 Task: Reply to email with the signature Edward Wright with the subject 'Request for a pay raise' from softage.1@softage.net with the message 'Could you provide me with a list of the project's constraints and assumptions?' with CC to softage.6@softage.net with an attached document Partnership_contract.docx
Action: Mouse moved to (905, 212)
Screenshot: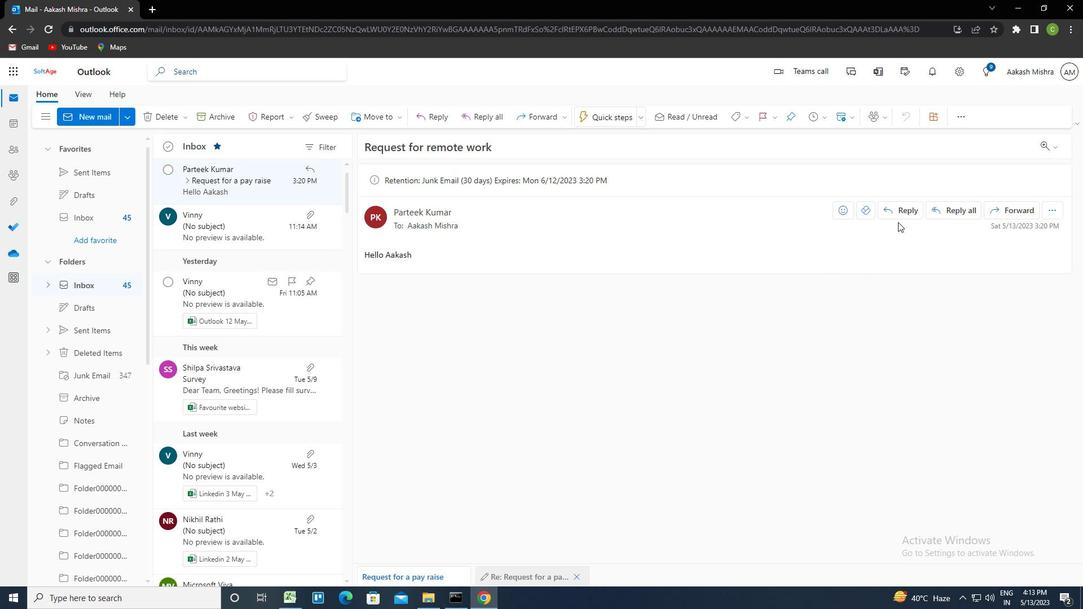 
Action: Mouse pressed left at (905, 212)
Screenshot: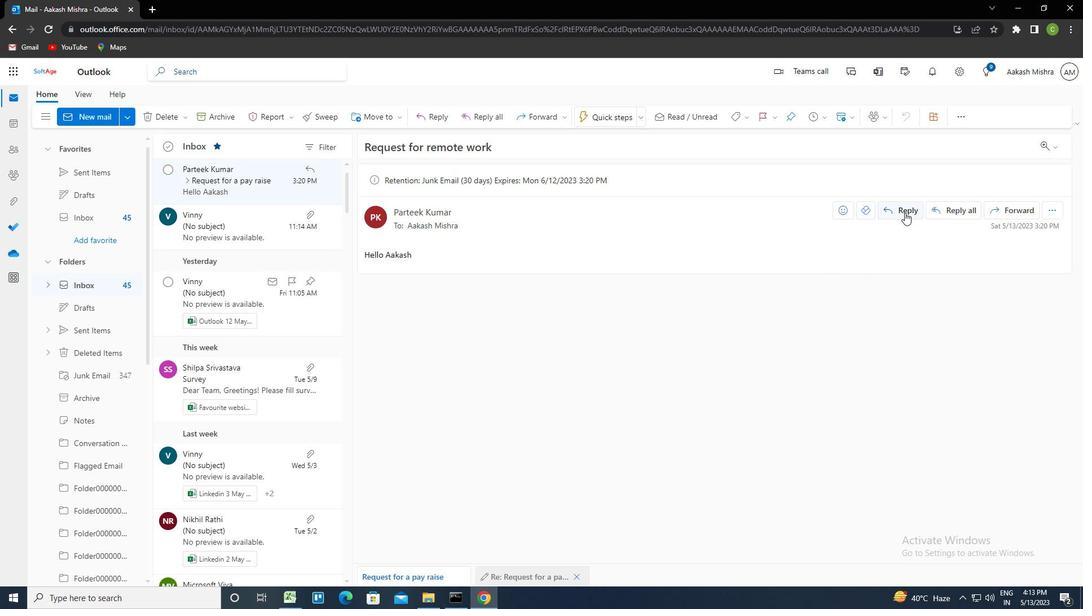 
Action: Mouse moved to (734, 118)
Screenshot: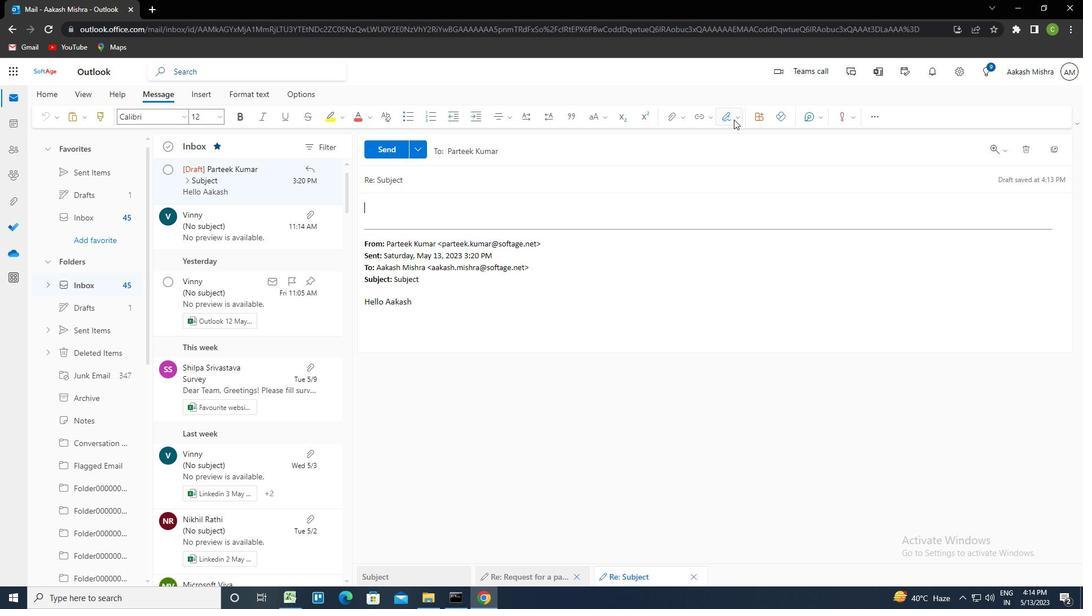 
Action: Mouse pressed left at (734, 118)
Screenshot: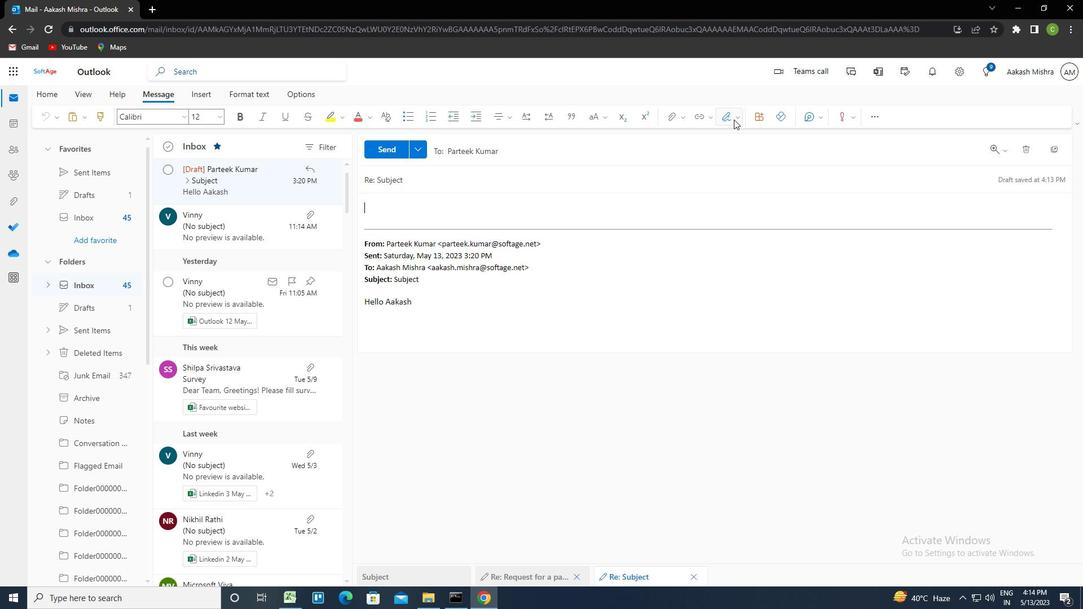 
Action: Mouse moved to (716, 161)
Screenshot: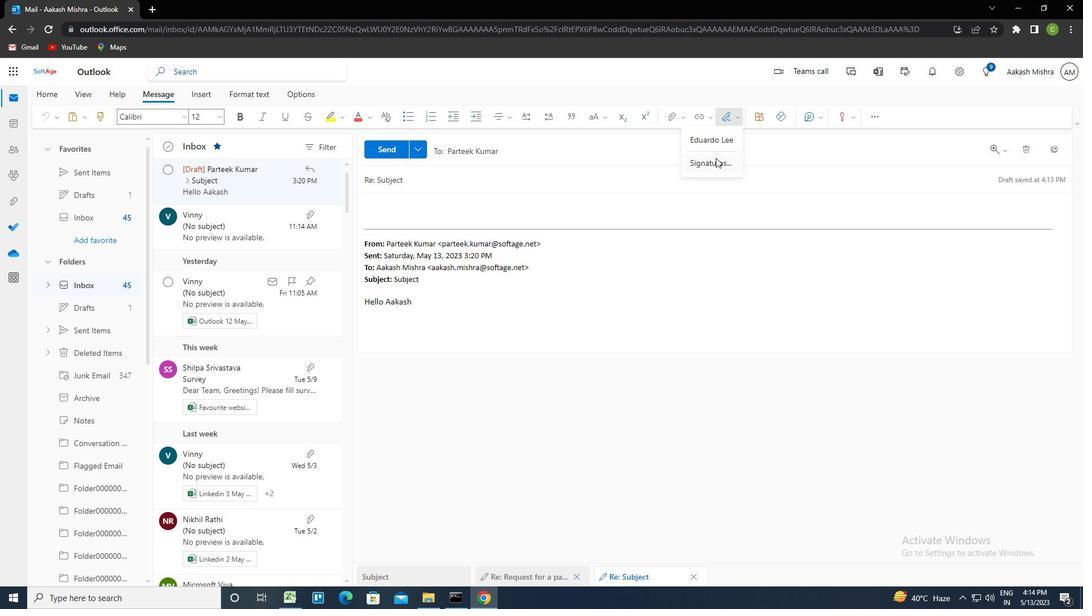 
Action: Mouse pressed left at (716, 161)
Screenshot: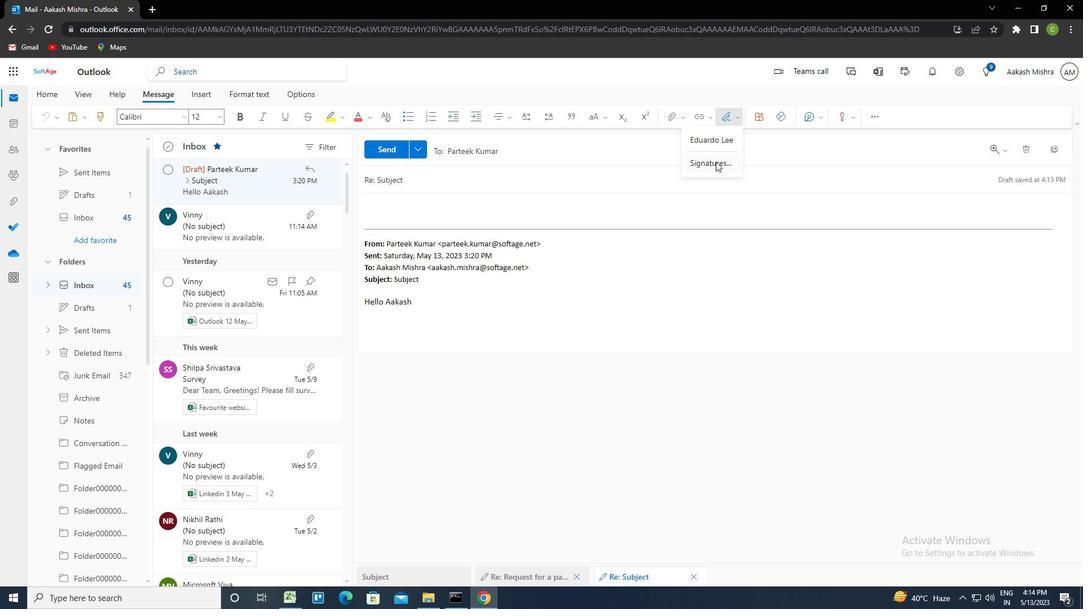 
Action: Mouse moved to (772, 206)
Screenshot: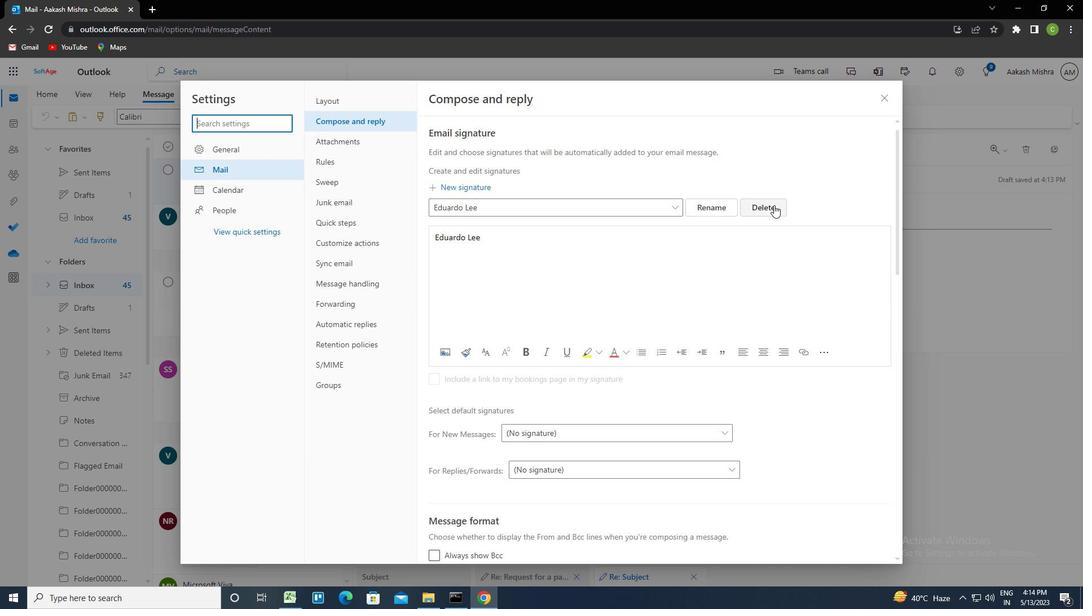 
Action: Mouse pressed left at (772, 206)
Screenshot: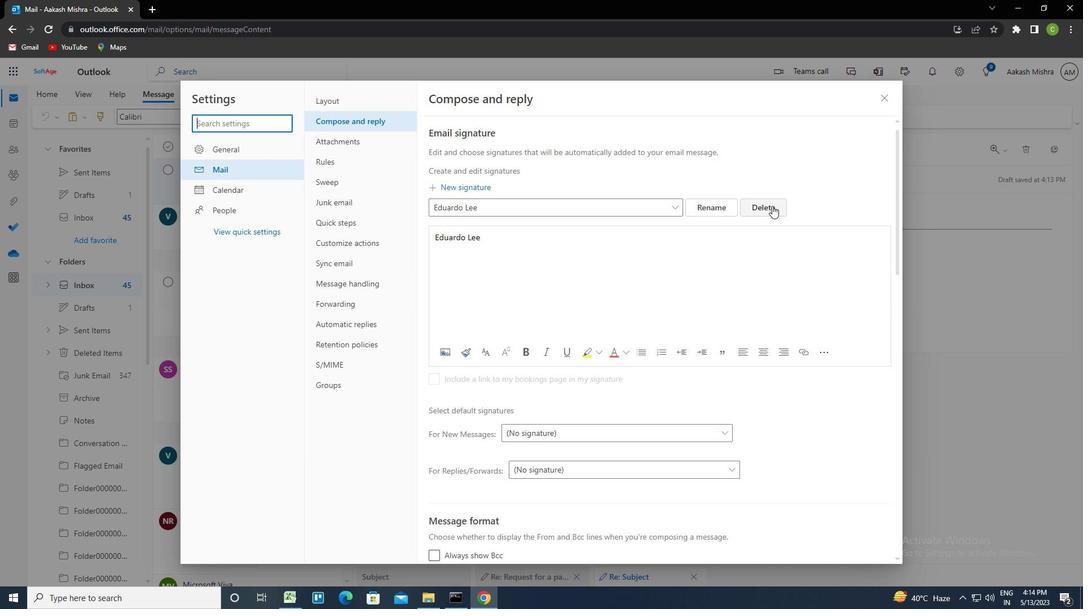 
Action: Mouse moved to (536, 209)
Screenshot: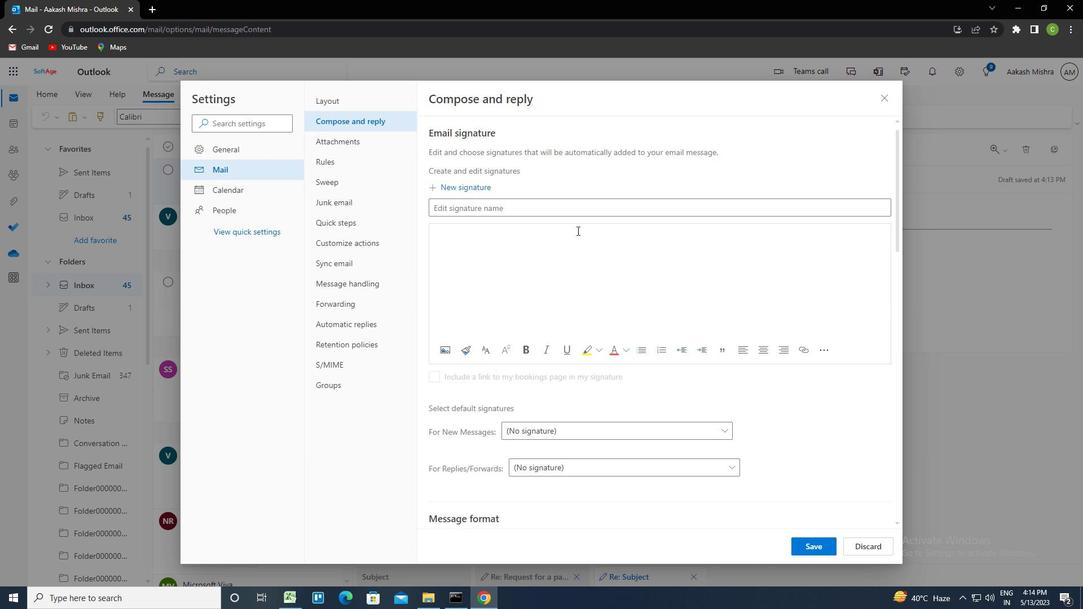 
Action: Mouse pressed left at (536, 209)
Screenshot: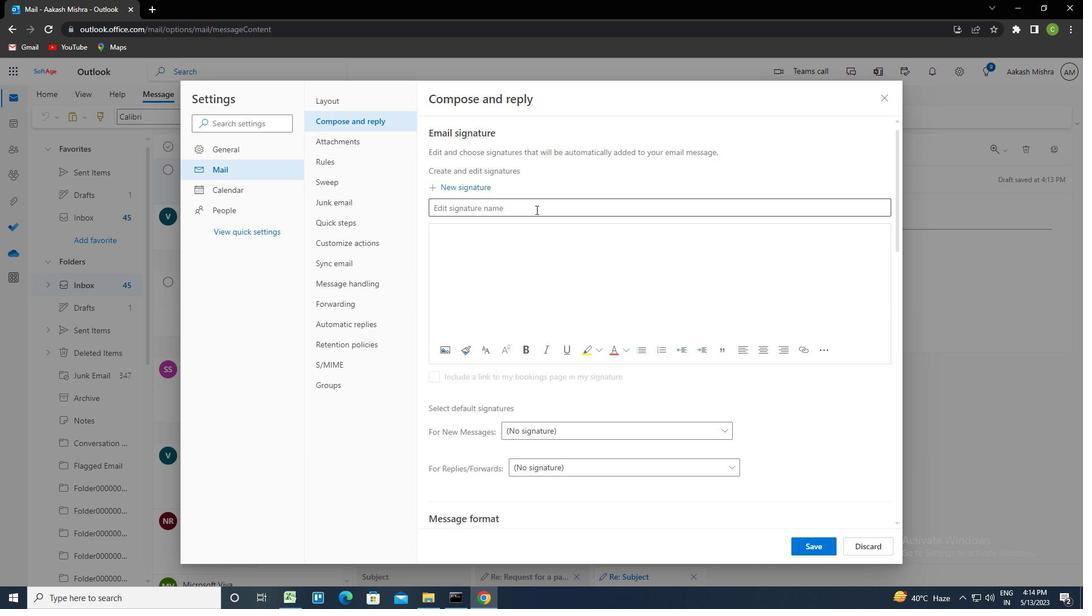 
Action: Key pressed <Key.caps_lock>e<Key.caps_lock>dward<Key.space><Key.caps_lock>w<Key.caps_lock>right<Key.tab><Key.caps_lock>e<Key.caps_lock>dward<Key.space><Key.caps_lock>w<Key.caps_lock>right
Screenshot: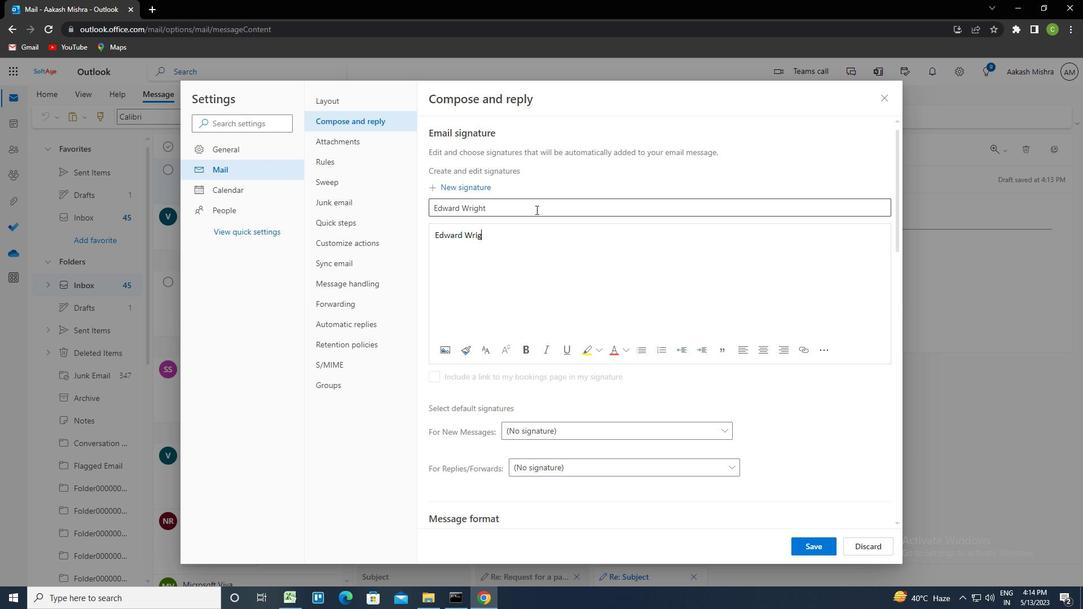 
Action: Mouse moved to (803, 547)
Screenshot: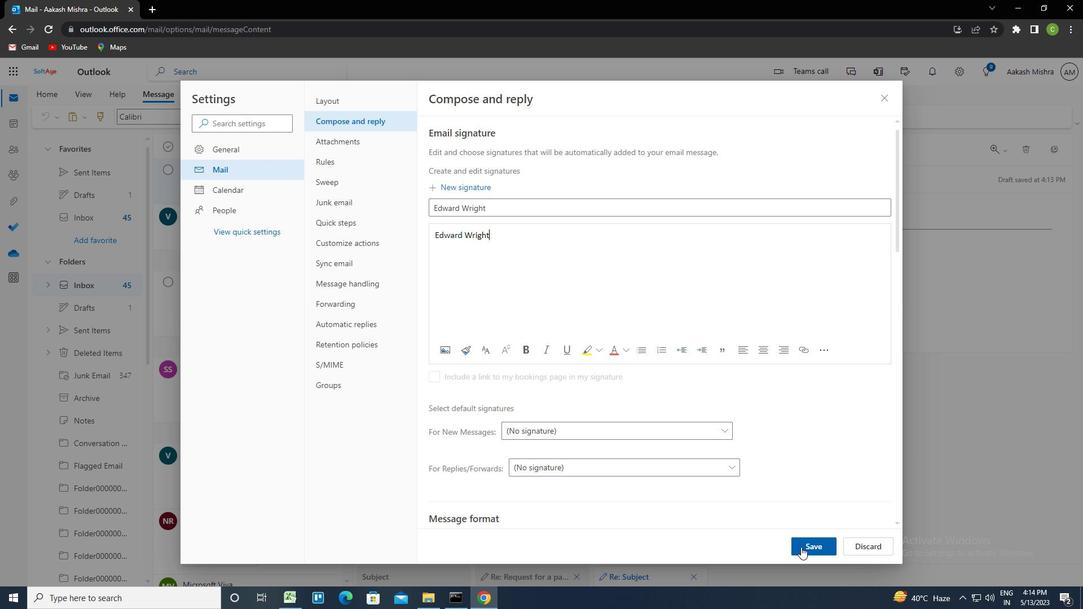 
Action: Mouse pressed left at (803, 547)
Screenshot: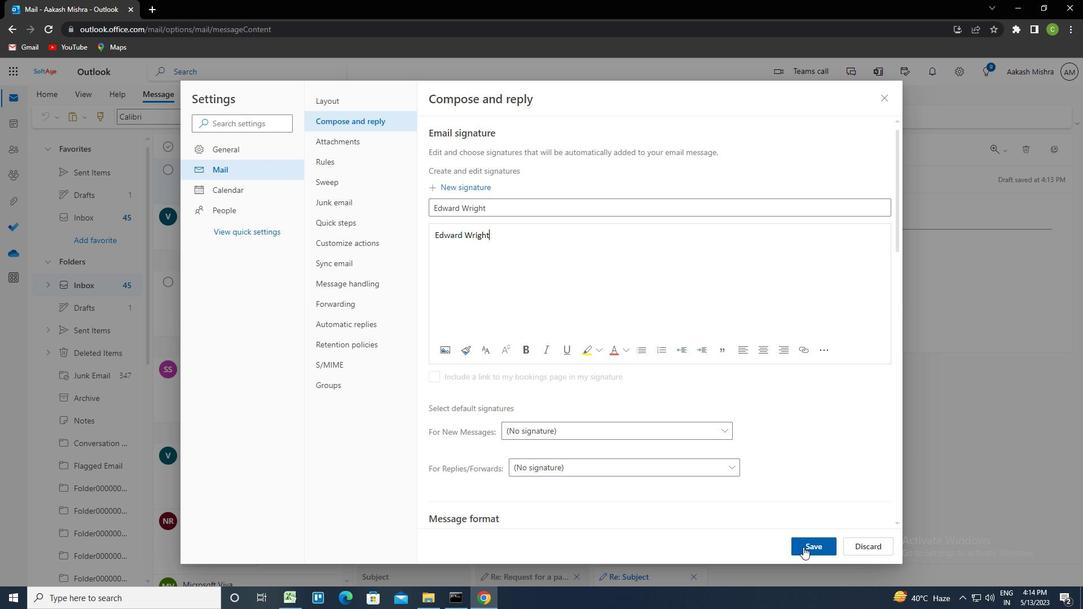 
Action: Mouse moved to (888, 95)
Screenshot: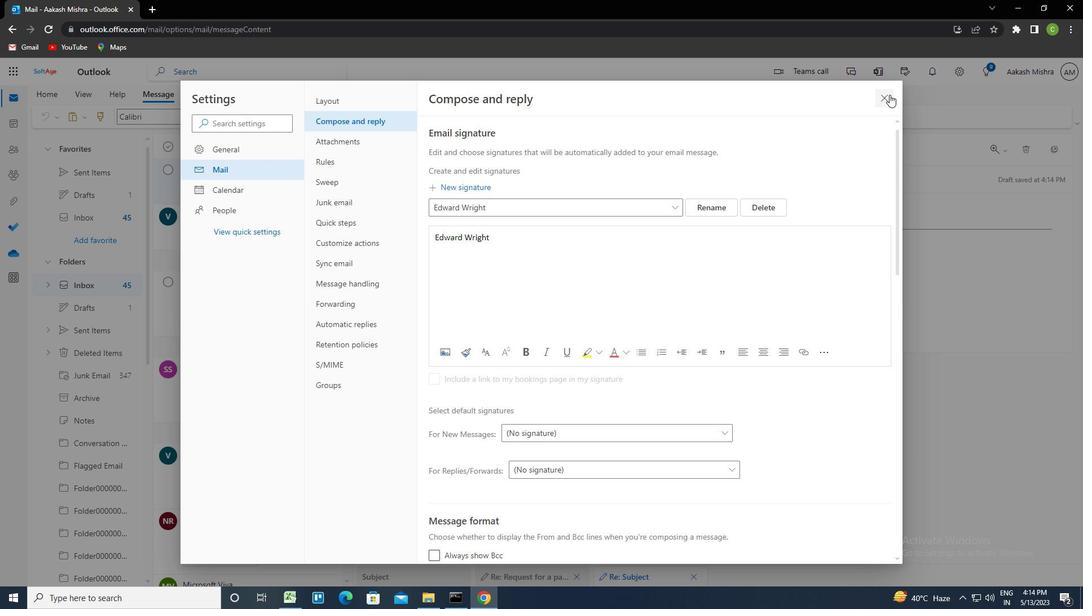 
Action: Mouse pressed left at (888, 95)
Screenshot: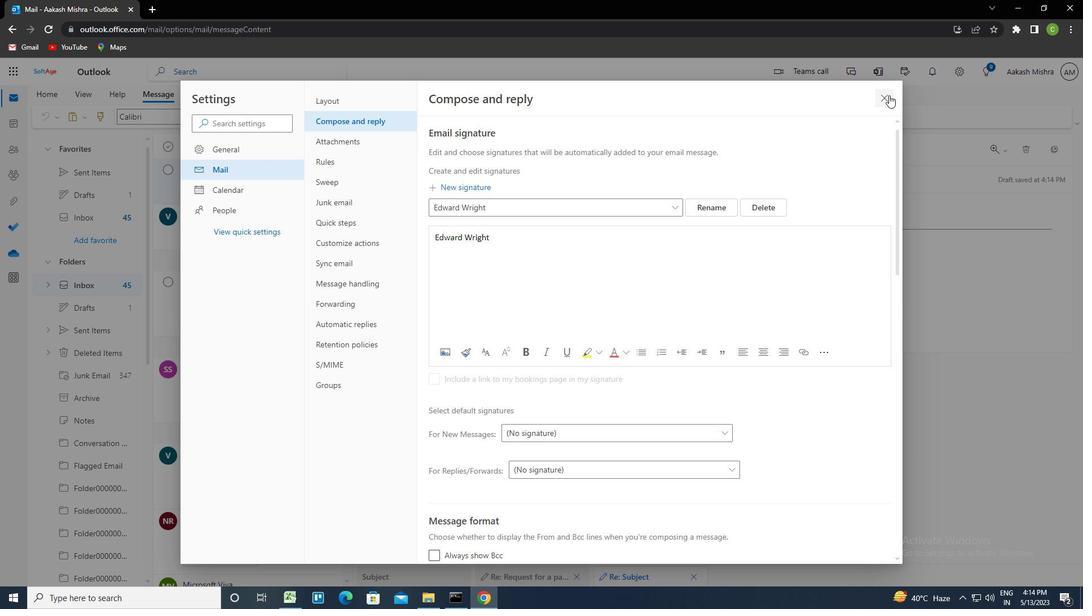 
Action: Mouse moved to (732, 115)
Screenshot: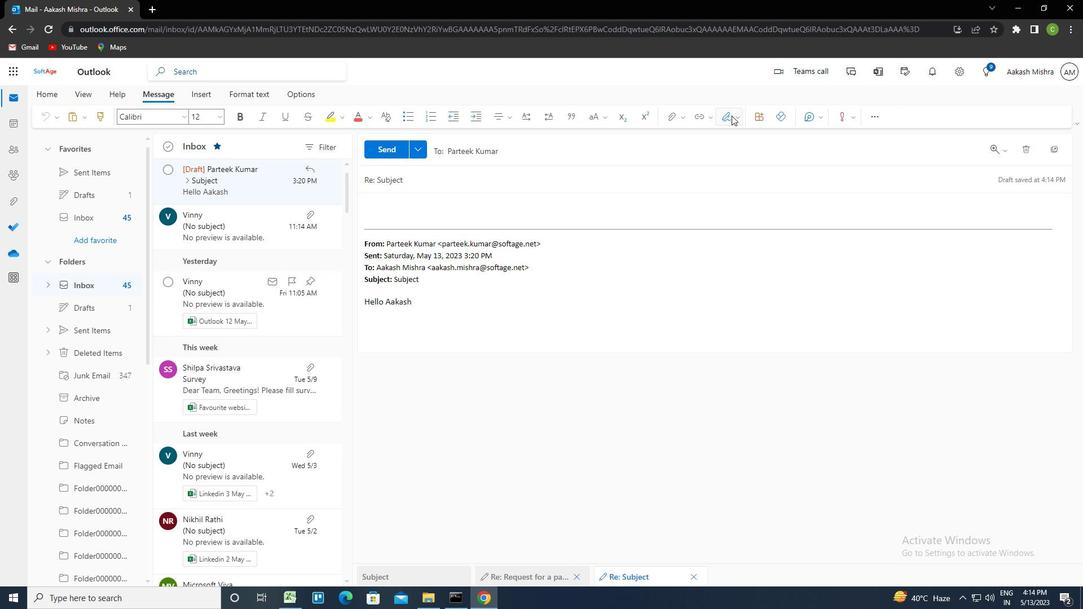 
Action: Mouse pressed left at (732, 115)
Screenshot: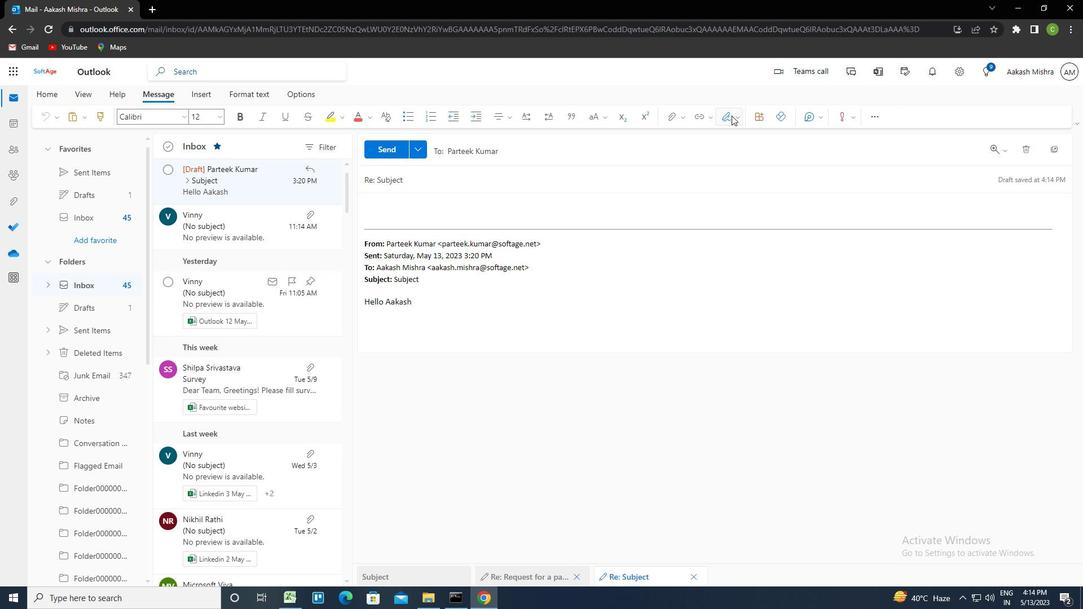 
Action: Mouse moved to (715, 135)
Screenshot: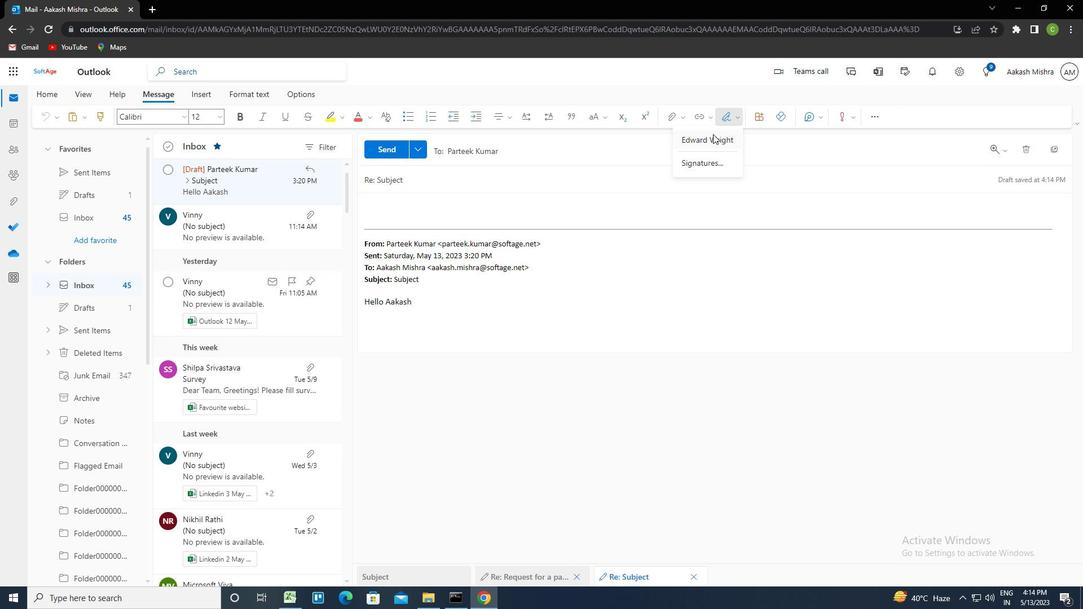 
Action: Mouse pressed left at (715, 135)
Screenshot: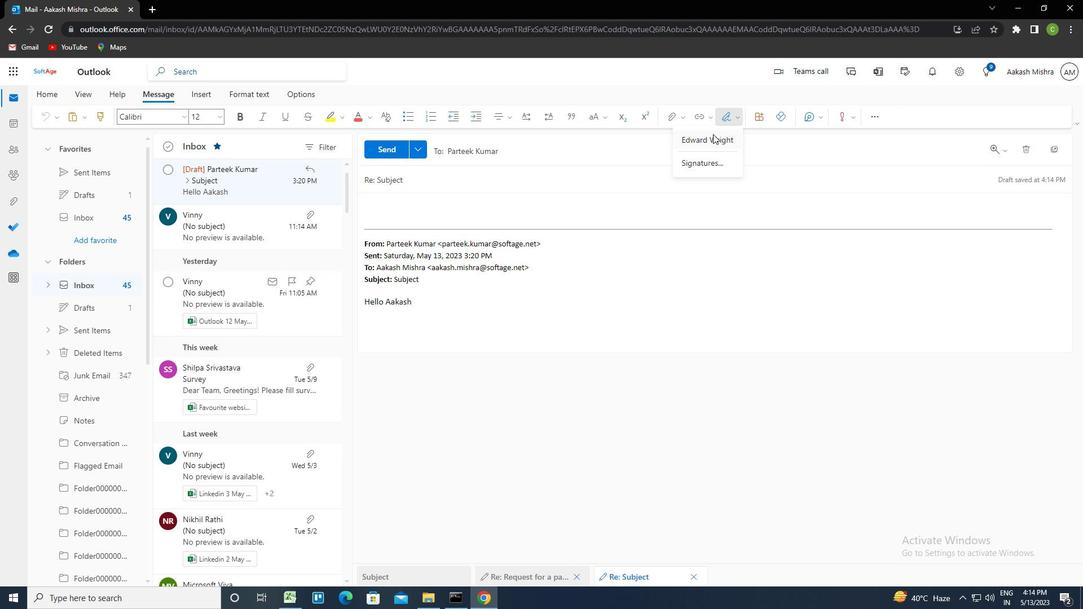 
Action: Mouse moved to (422, 182)
Screenshot: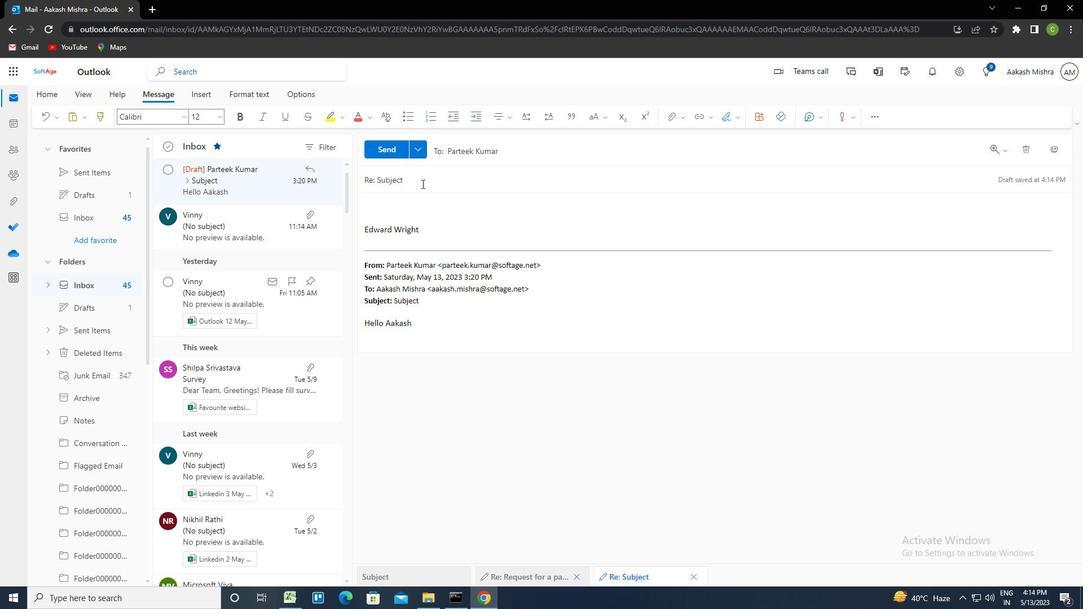 
Action: Mouse pressed left at (422, 182)
Screenshot: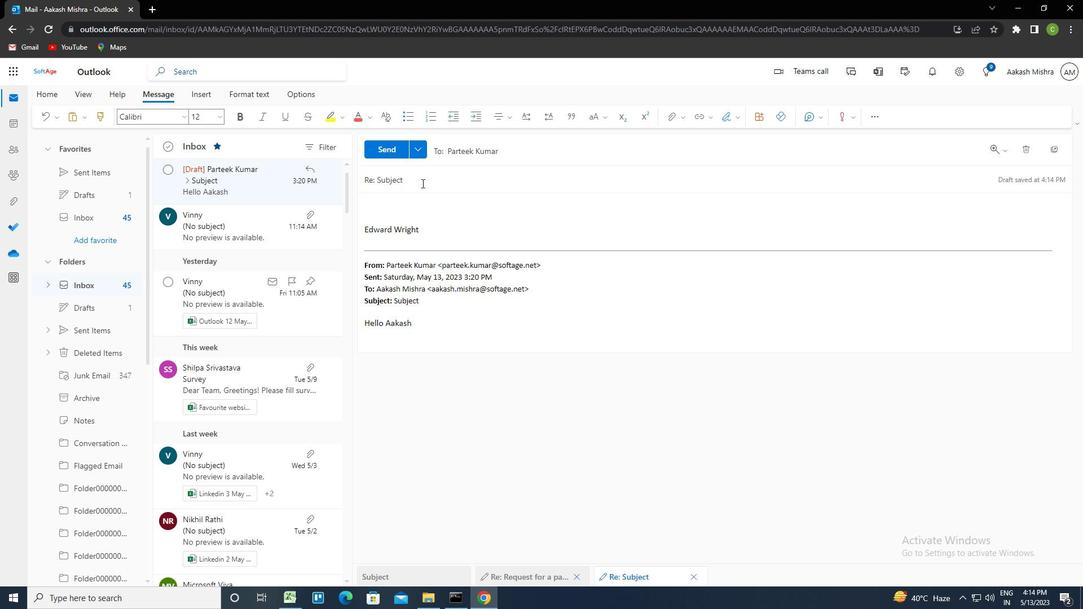 
Action: Key pressed <Key.shift><Key.left><Key.delete><Key.caps_lock>ctrl+R<Key.caps_lock>EQUEST<Key.space>FOR<Key.space>A<Key.space>PAY<Key.space>RAISE<Key.tab><Key.caps_lock>C<Key.caps_lock>OULD<Key.space>ME<Key.space>WITH<Key.space>A<Key.space>LIST<Key.space>OF<Key.space>THE<Key.space>PROJECT'S<Key.space>CONSTRAINTS<Key.space>AND<Key.space>ASSUMPTIONS<Key.shift_r>?
Screenshot: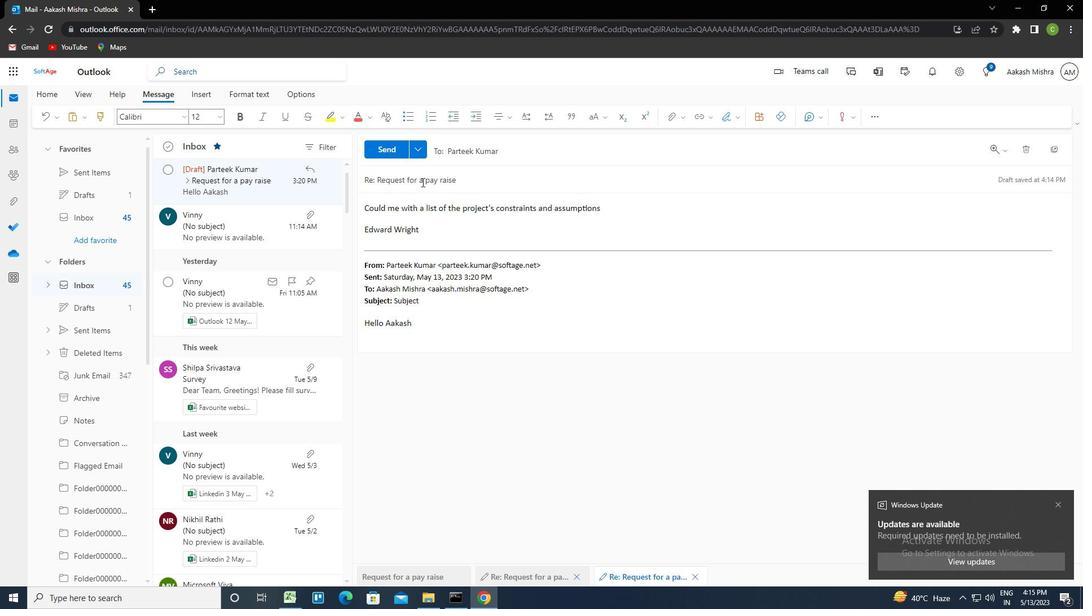 
Action: Mouse moved to (509, 154)
Screenshot: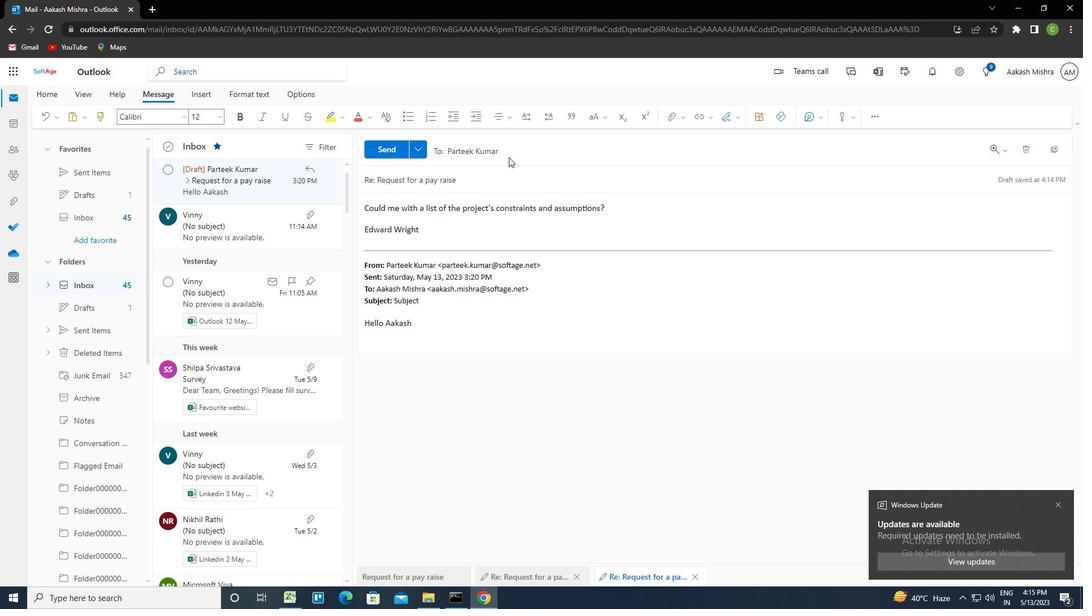
Action: Mouse pressed left at (509, 154)
Screenshot: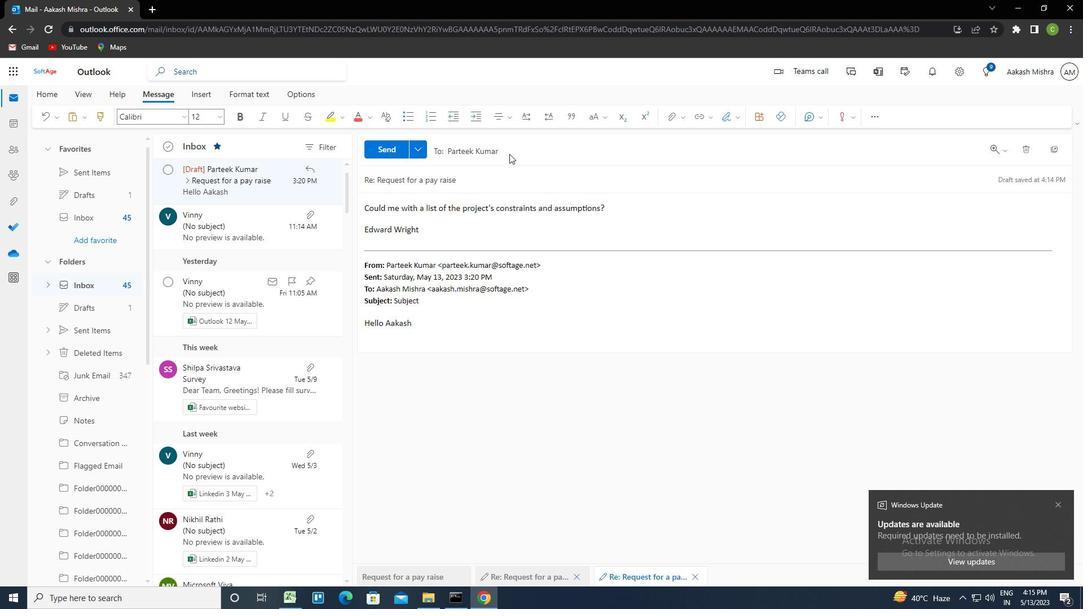 
Action: Mouse moved to (433, 208)
Screenshot: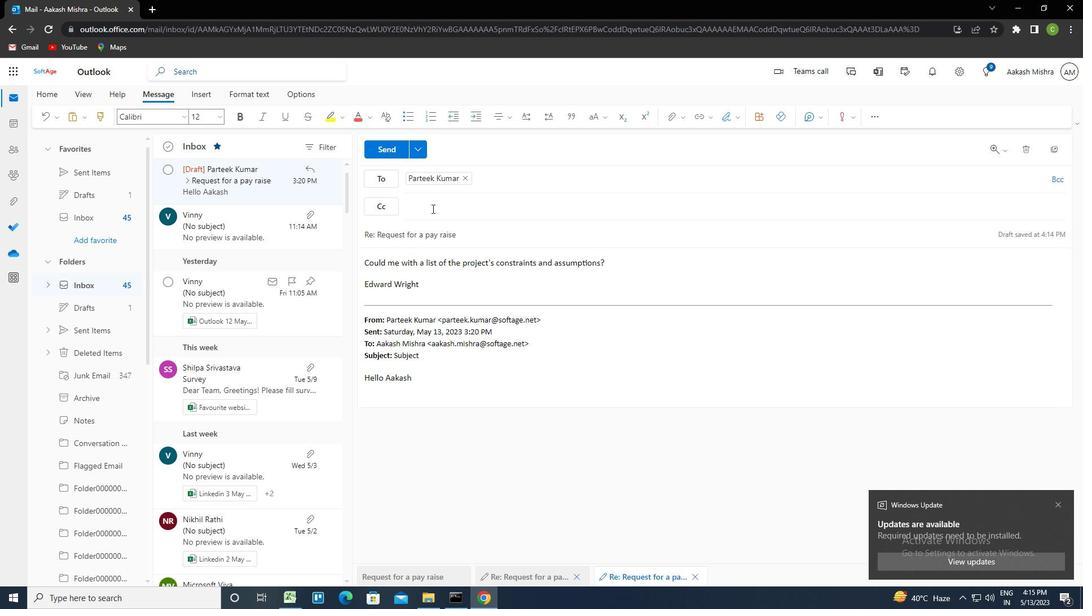 
Action: Mouse pressed left at (433, 208)
Screenshot: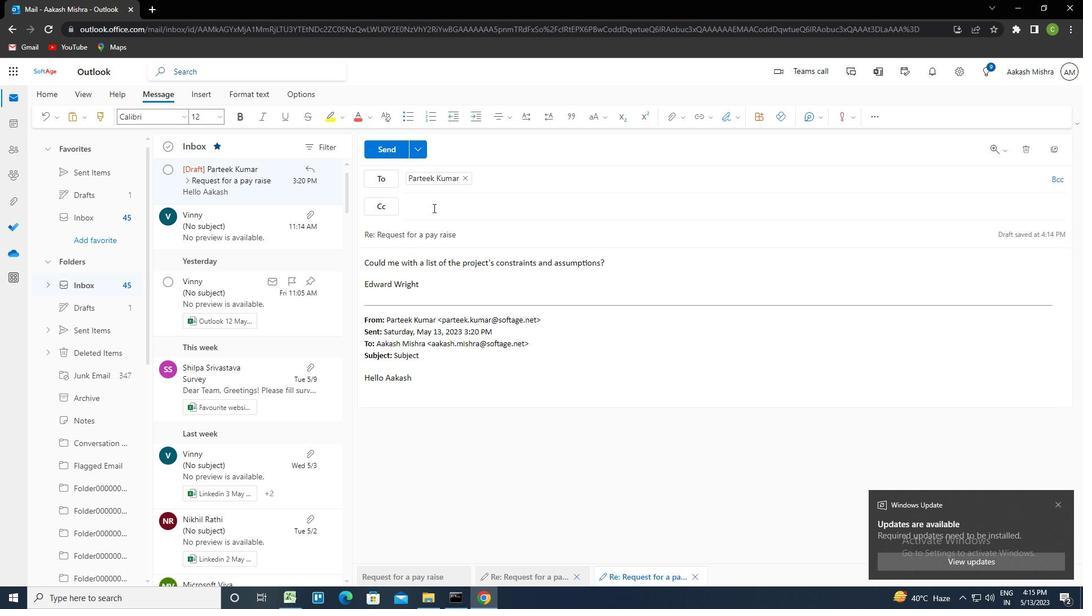 
Action: Key pressed SOFTAGE.6<Key.shift>@SOFTAGE.NET<Key.enter>
Screenshot: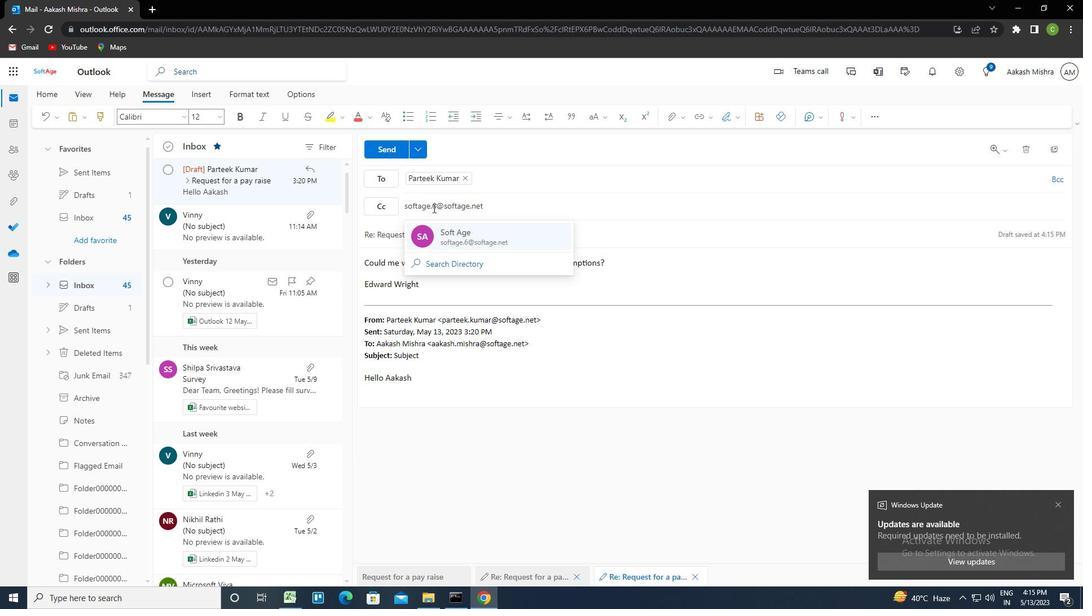 
Action: Mouse moved to (724, 120)
Screenshot: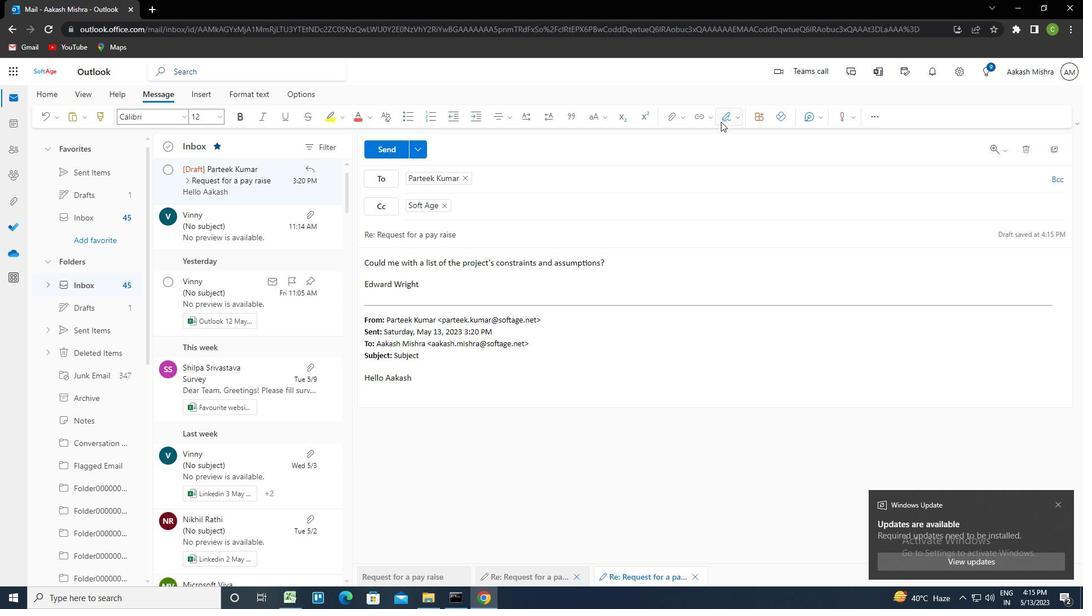 
Action: Mouse pressed left at (724, 120)
Screenshot: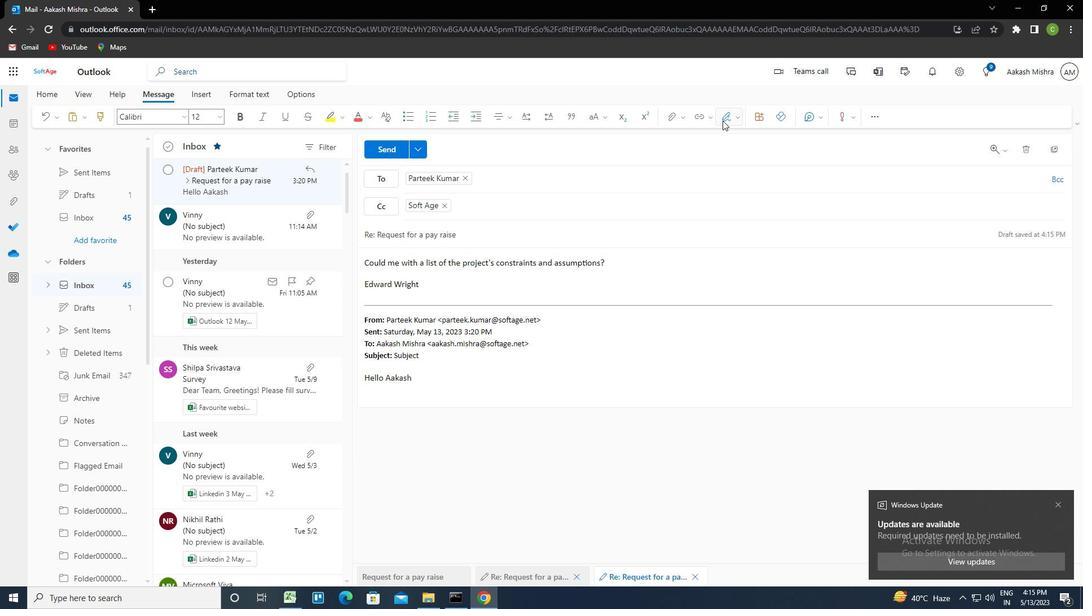 
Action: Mouse moved to (677, 115)
Screenshot: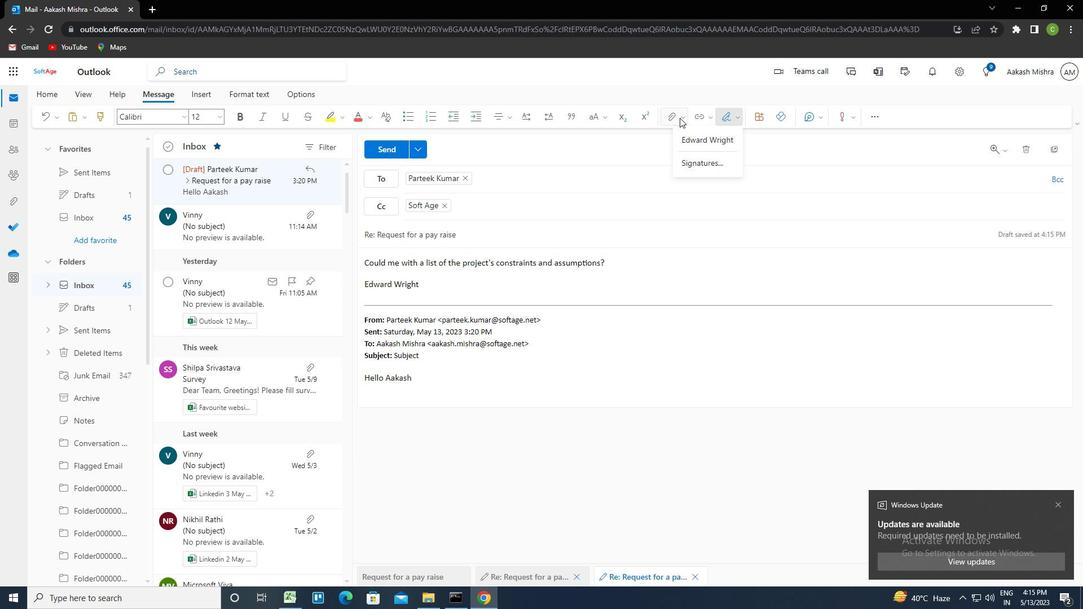 
Action: Mouse pressed left at (677, 115)
Screenshot: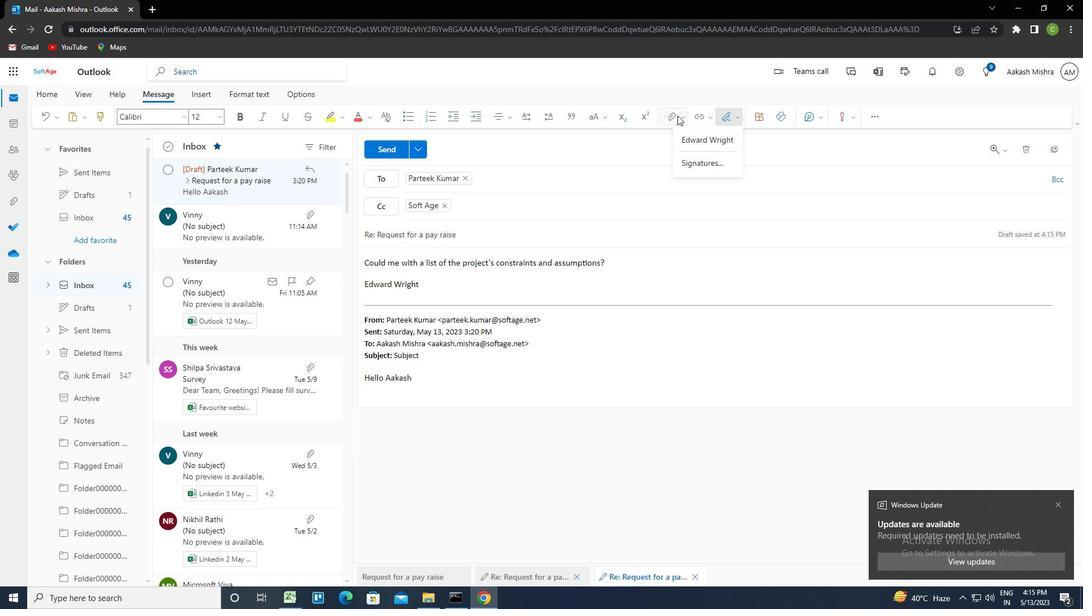 
Action: Mouse moved to (644, 140)
Screenshot: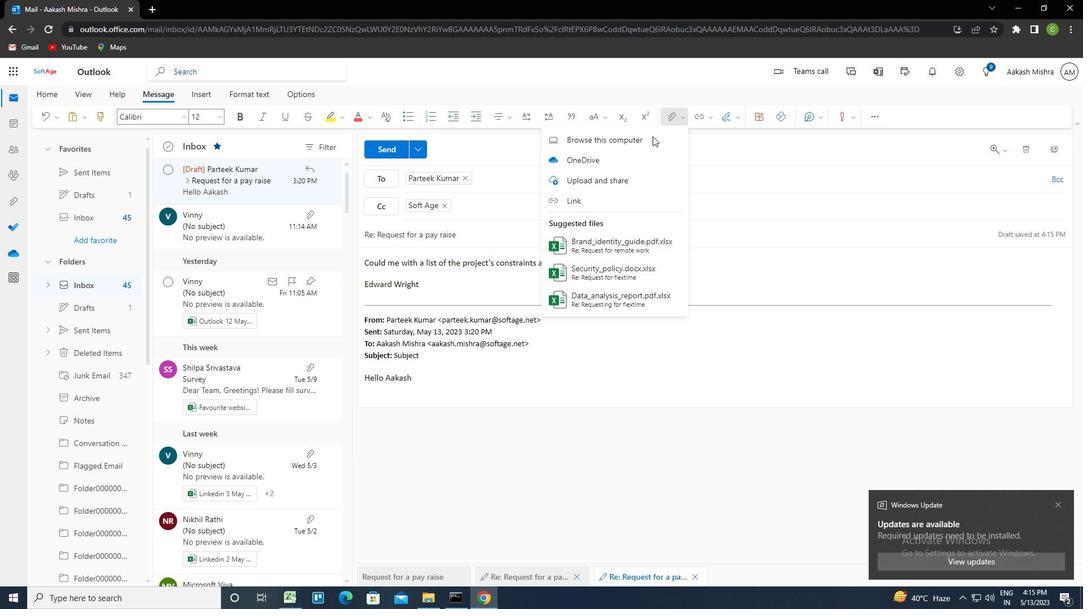 
Action: Mouse pressed left at (644, 140)
Screenshot: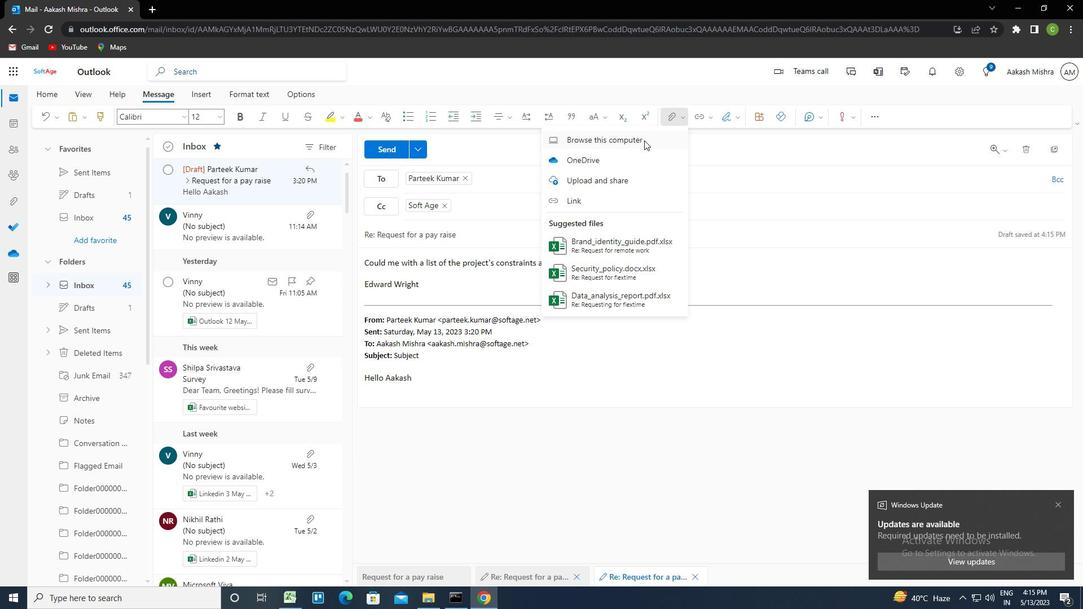 
Action: Mouse moved to (193, 154)
Screenshot: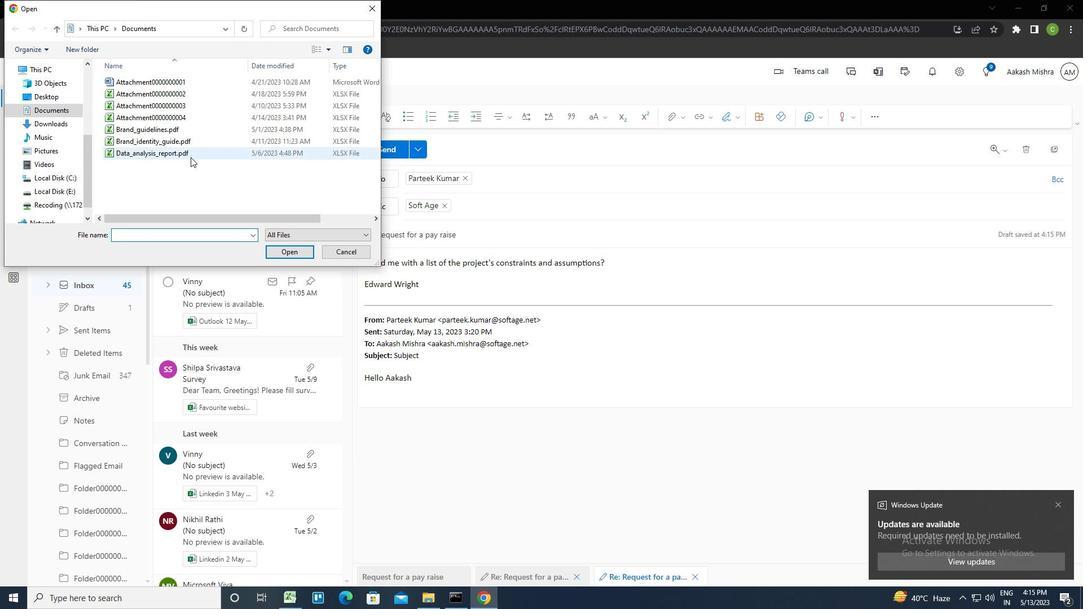 
Action: Mouse pressed left at (193, 154)
Screenshot: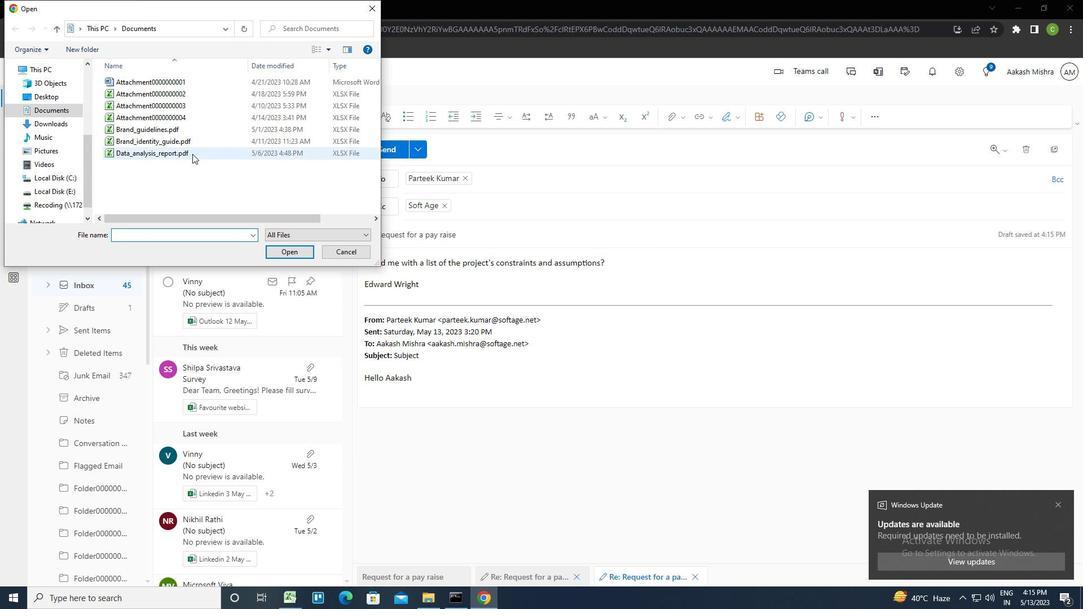 
Action: Key pressed <Key.f2>PARNE<Key.backspace><Key.backspace>TNERSHIP<Key.shift_r><Key.shift_r>_CONTRACT.DOCX
Screenshot: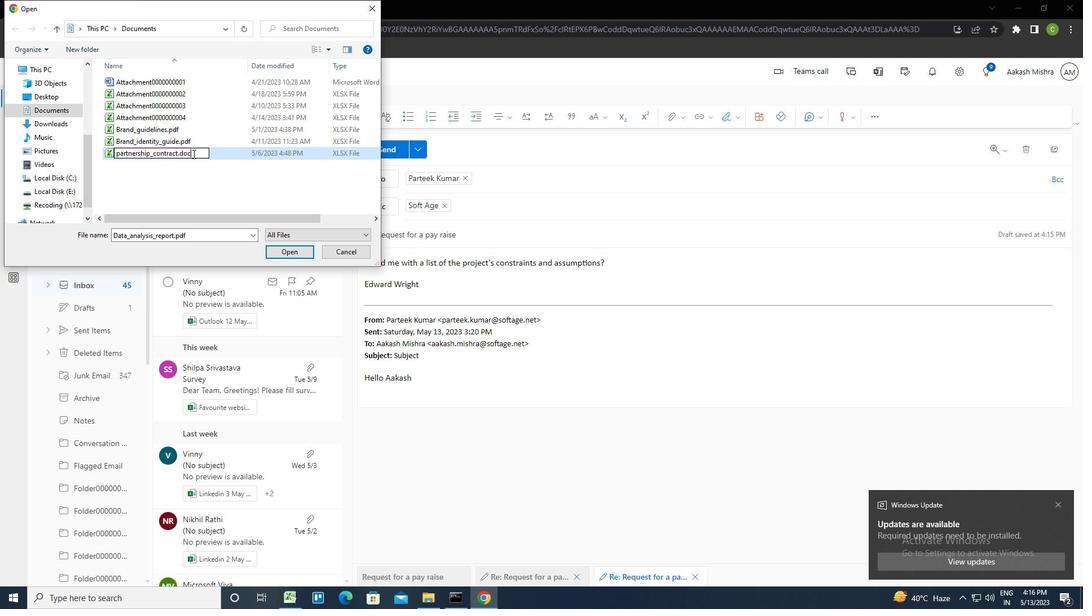 
Action: Mouse moved to (263, 154)
Screenshot: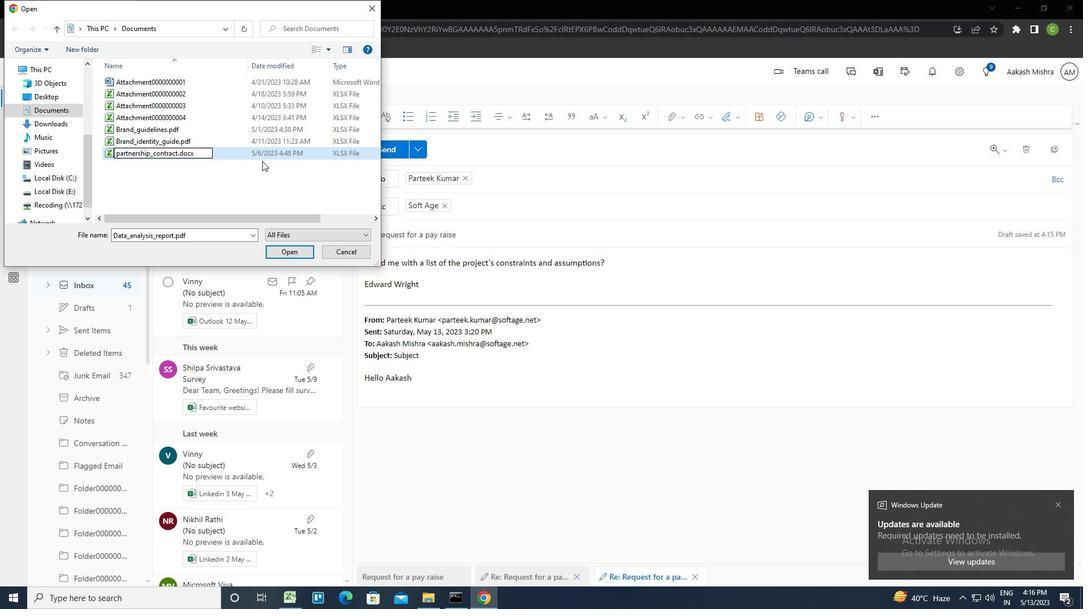 
Action: Mouse pressed left at (263, 154)
Screenshot: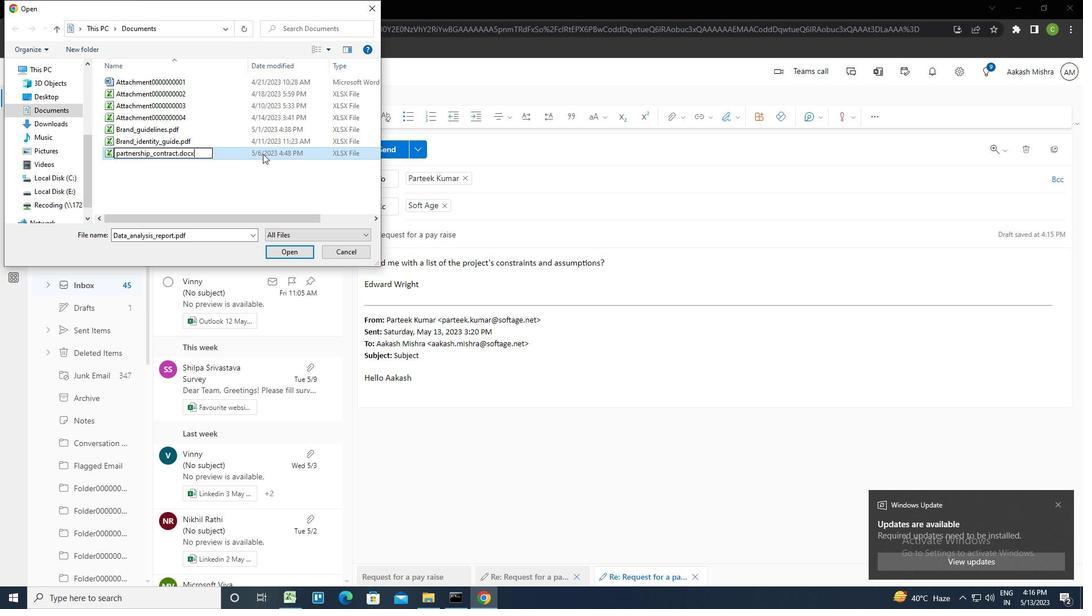 
Action: Mouse pressed left at (263, 154)
Screenshot: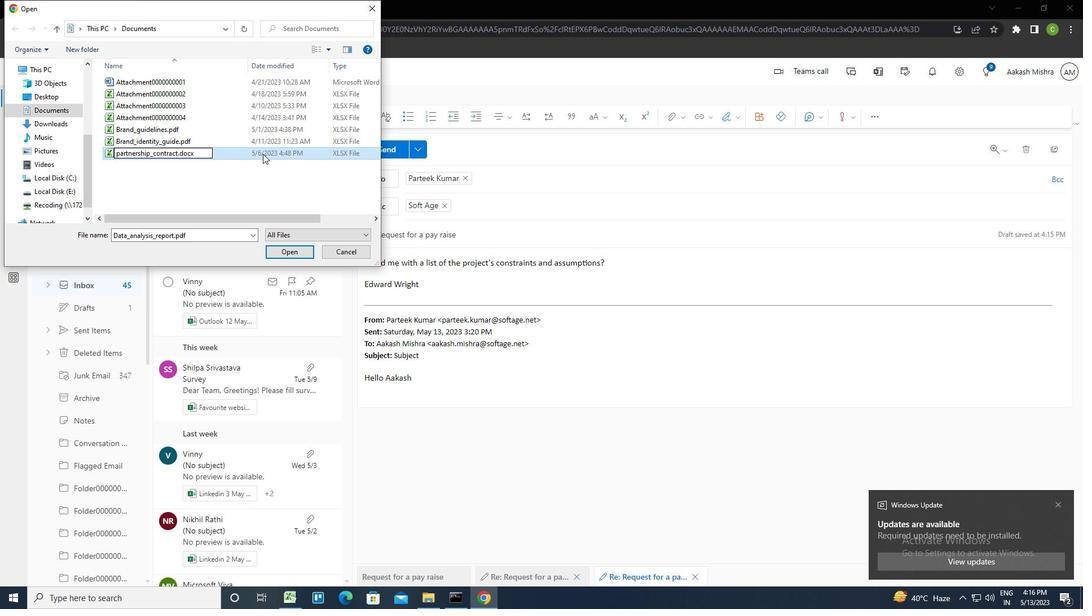 
Action: Mouse moved to (392, 146)
Screenshot: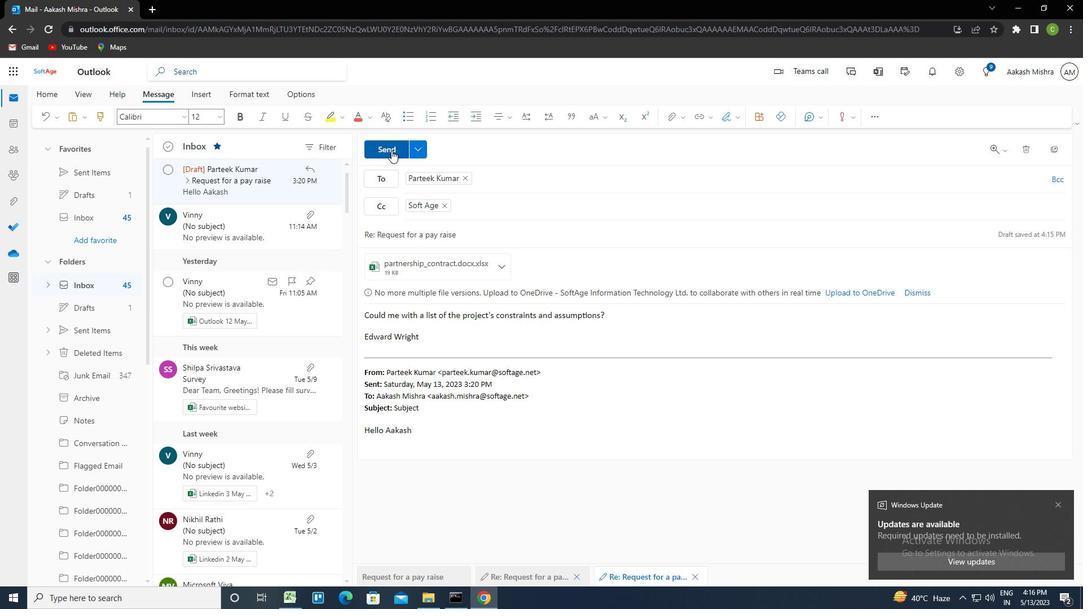 
Action: Mouse pressed left at (392, 146)
Screenshot: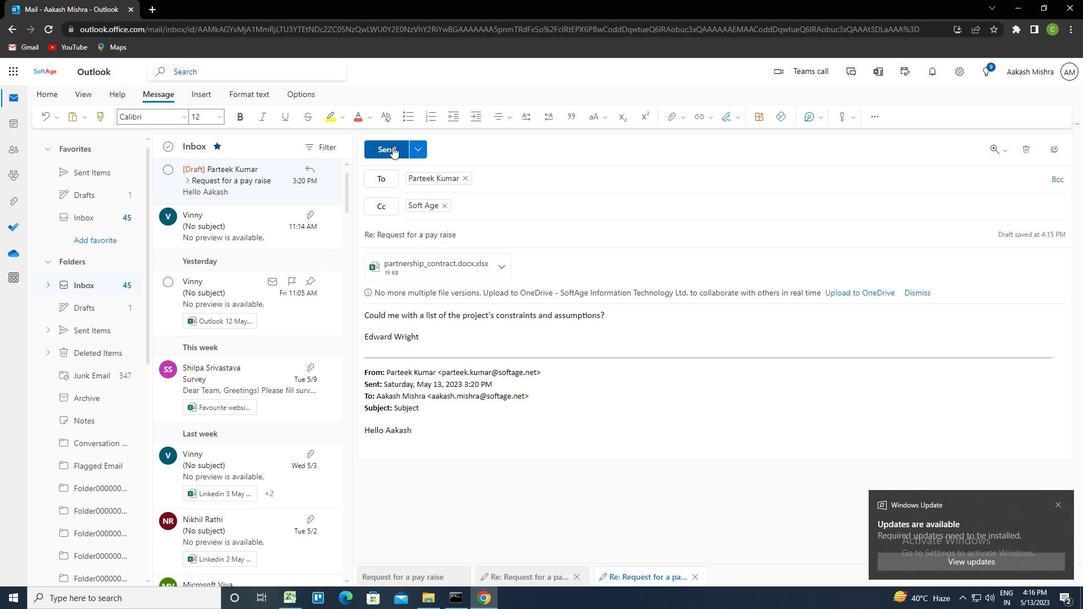 
Action: Mouse moved to (443, 318)
Screenshot: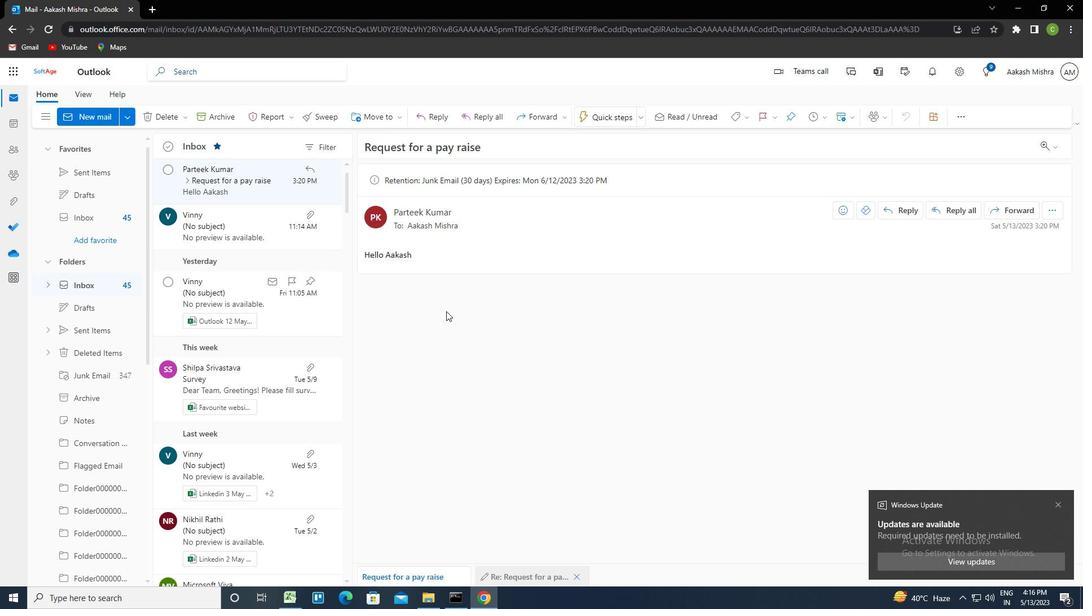 
